 Task: Add a condition where "Ticket status Contains at least one of the following Pending" in unsolved tickets in your groups.
Action: Mouse moved to (99, 425)
Screenshot: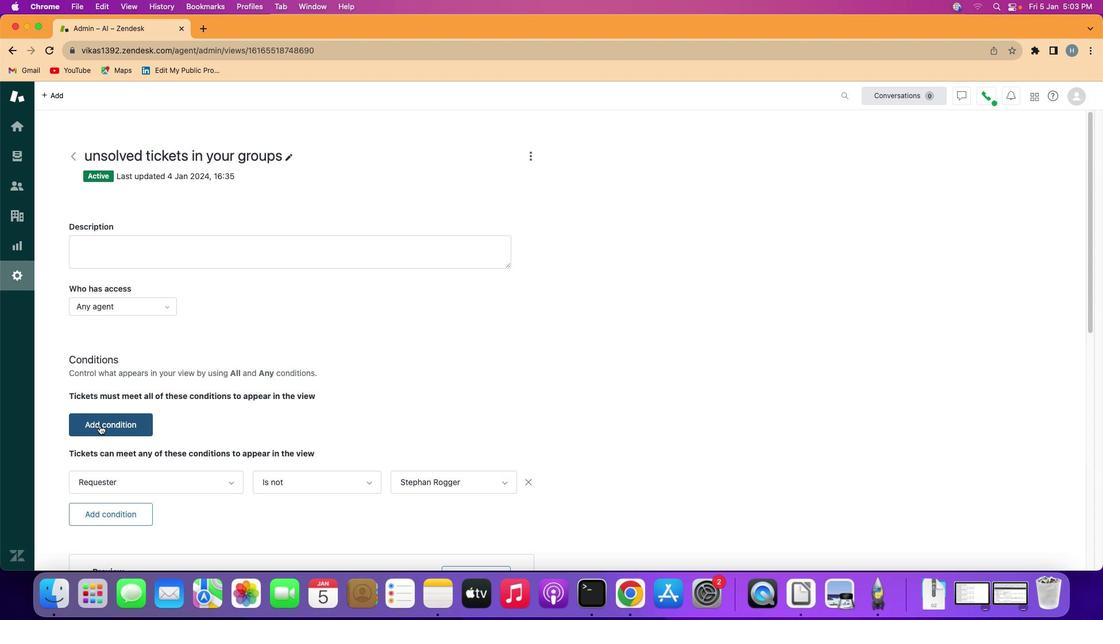 
Action: Mouse pressed left at (99, 425)
Screenshot: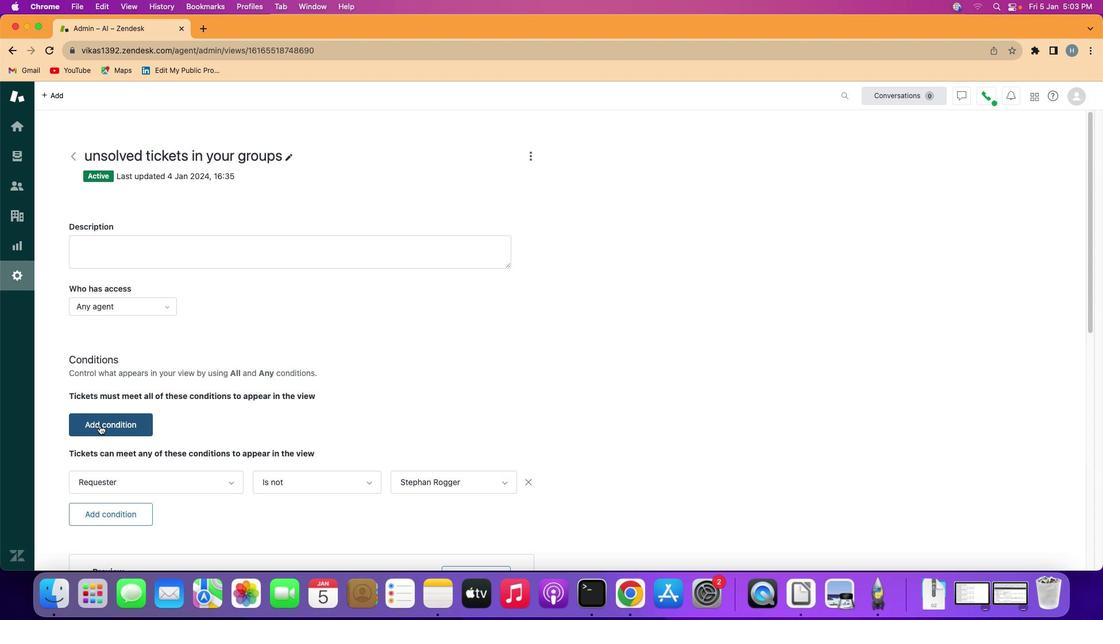 
Action: Mouse moved to (129, 425)
Screenshot: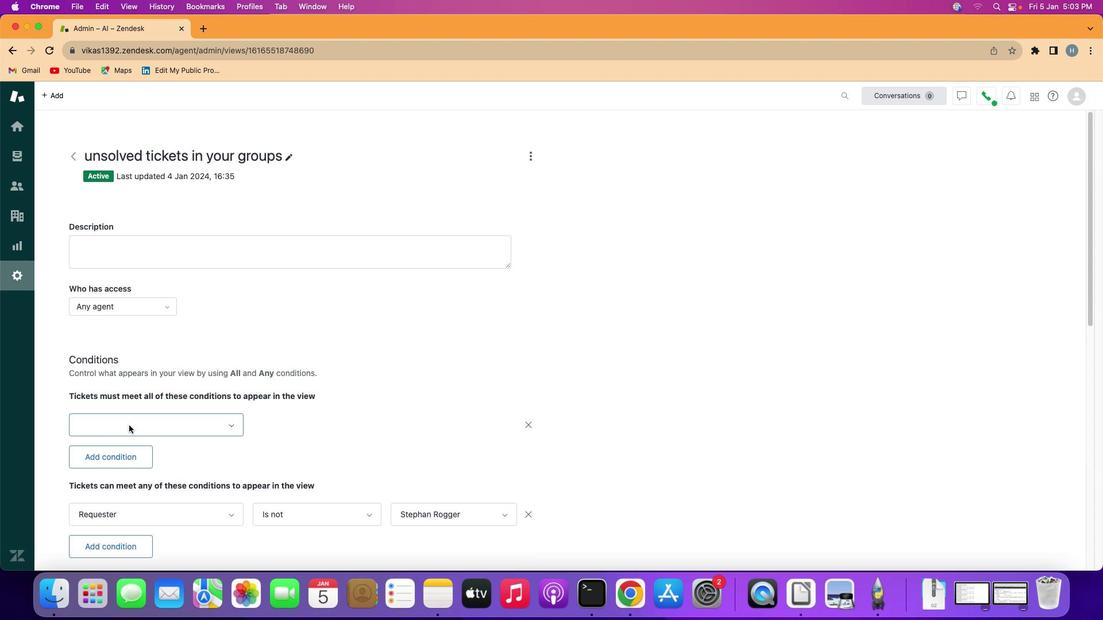 
Action: Mouse pressed left at (129, 425)
Screenshot: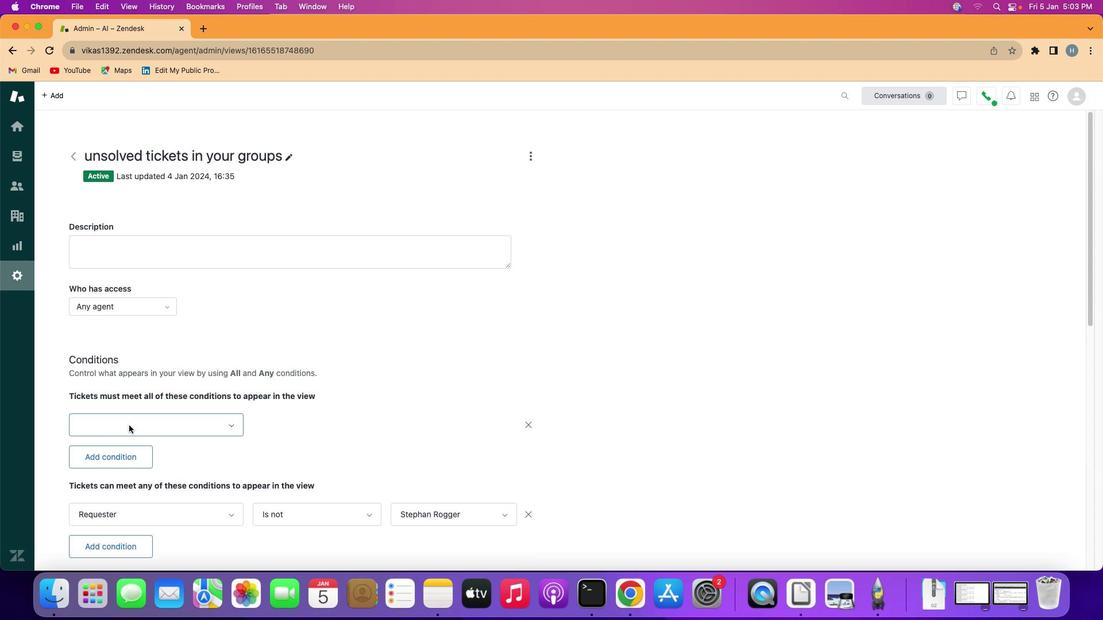 
Action: Mouse moved to (136, 351)
Screenshot: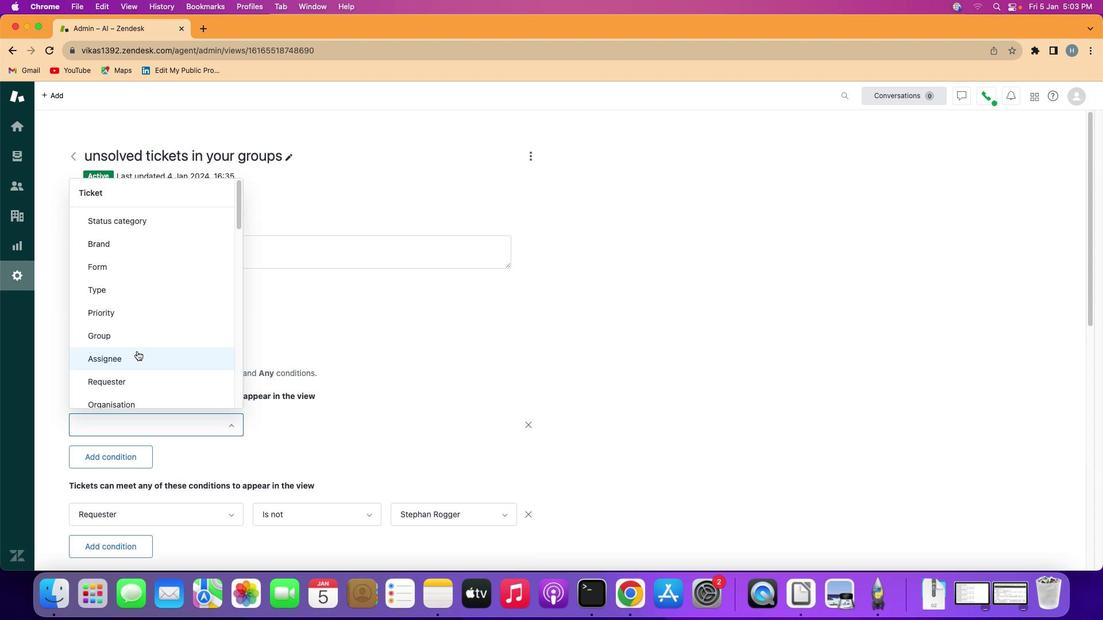
Action: Mouse scrolled (136, 351) with delta (0, 0)
Screenshot: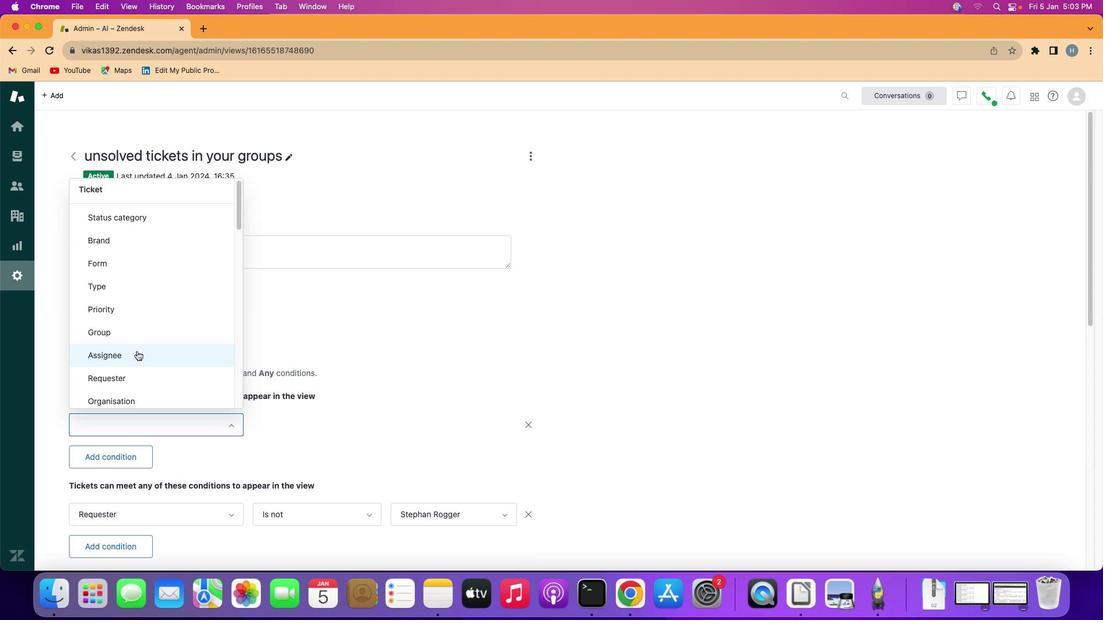
Action: Mouse scrolled (136, 351) with delta (0, 0)
Screenshot: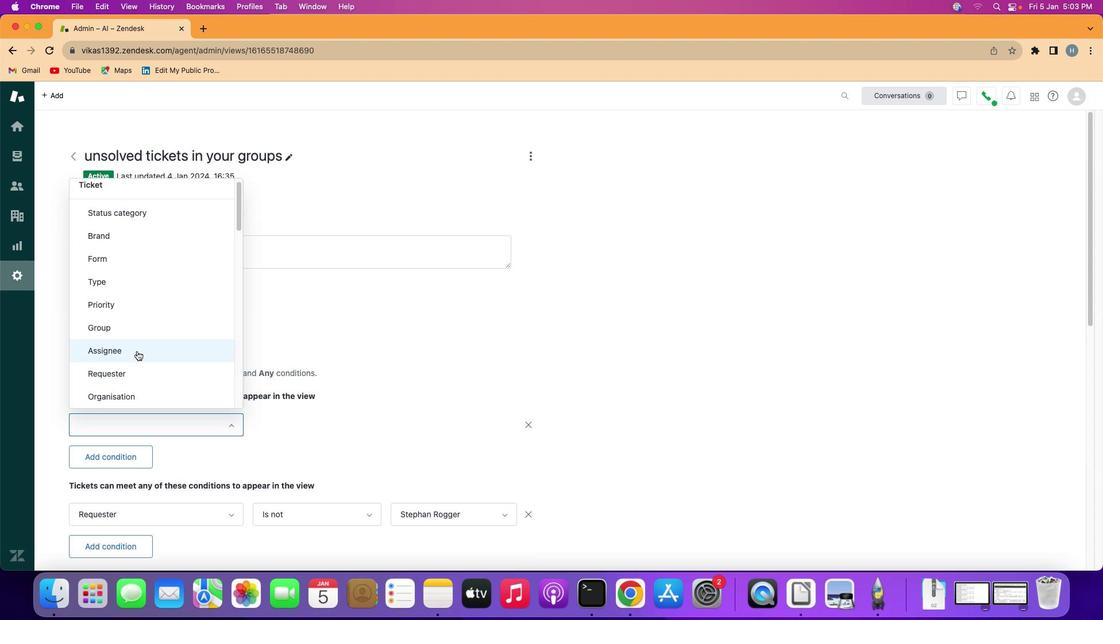 
Action: Mouse scrolled (136, 351) with delta (0, 1)
Screenshot: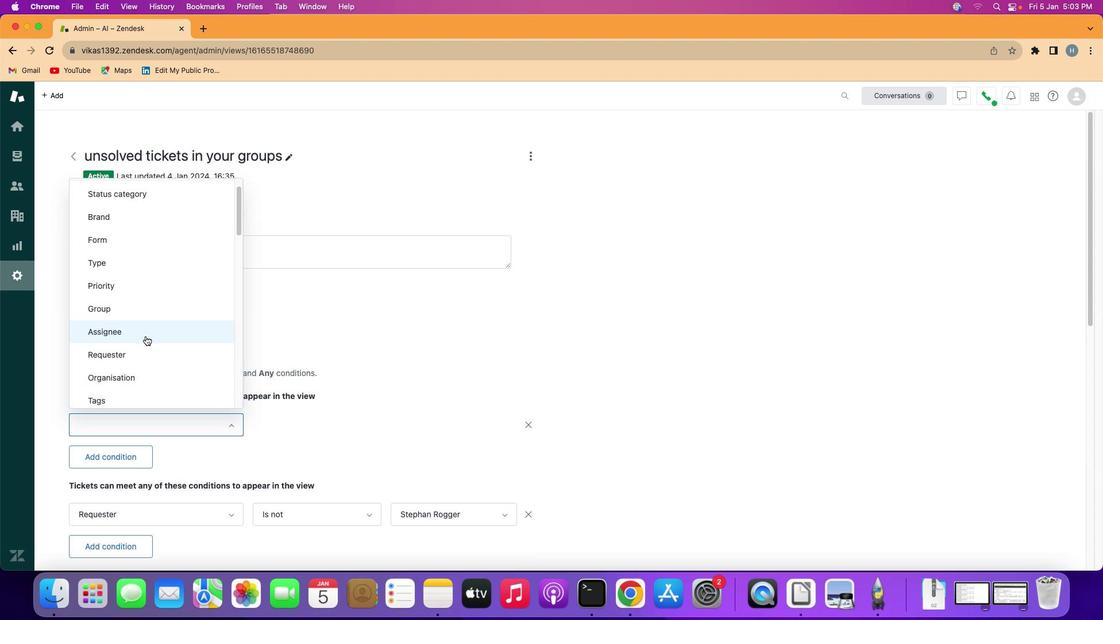
Action: Mouse scrolled (136, 351) with delta (0, -1)
Screenshot: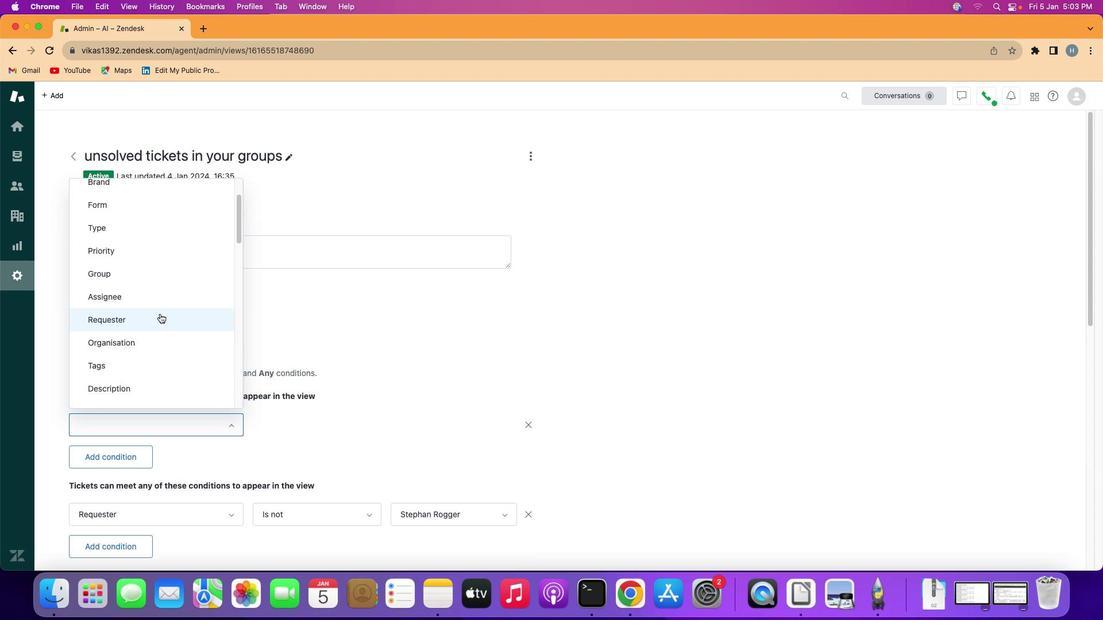 
Action: Mouse scrolled (136, 351) with delta (0, -1)
Screenshot: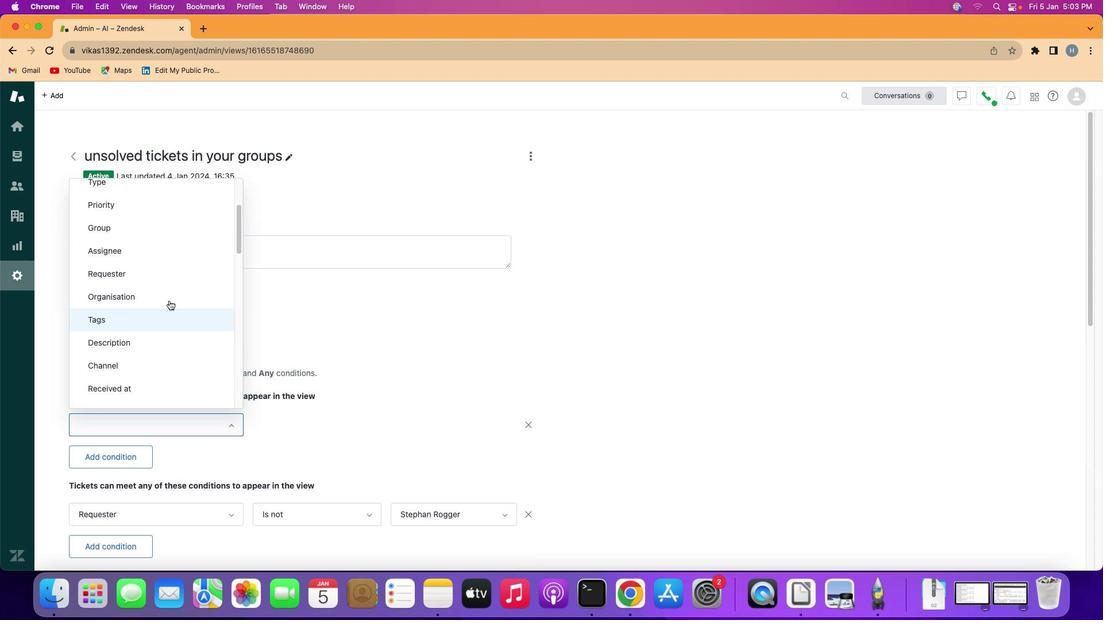 
Action: Mouse moved to (170, 300)
Screenshot: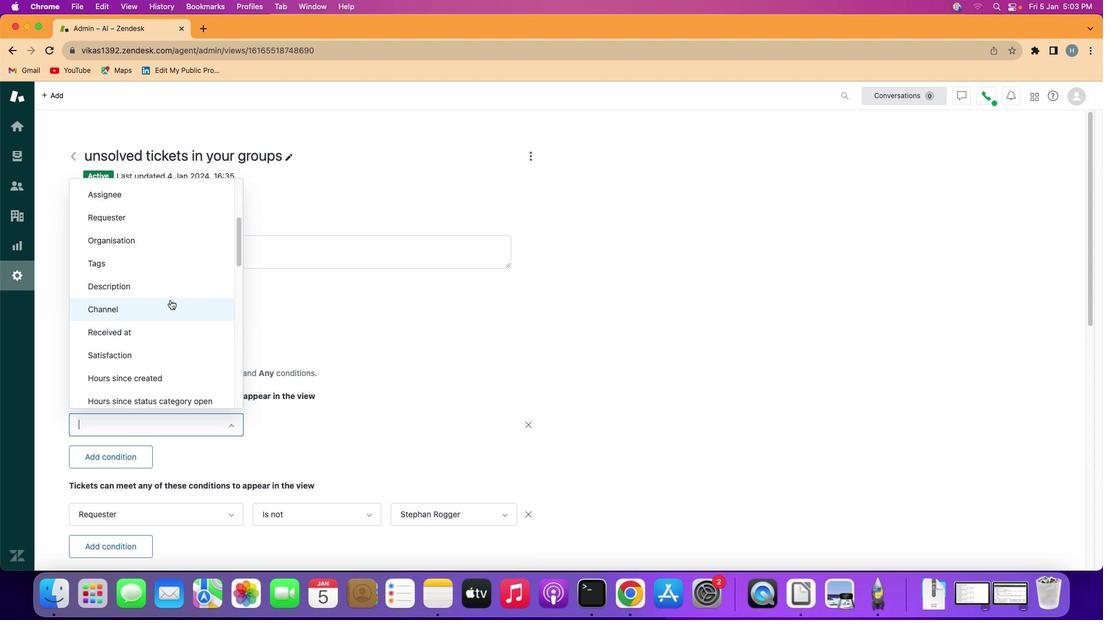 
Action: Mouse scrolled (170, 300) with delta (0, 0)
Screenshot: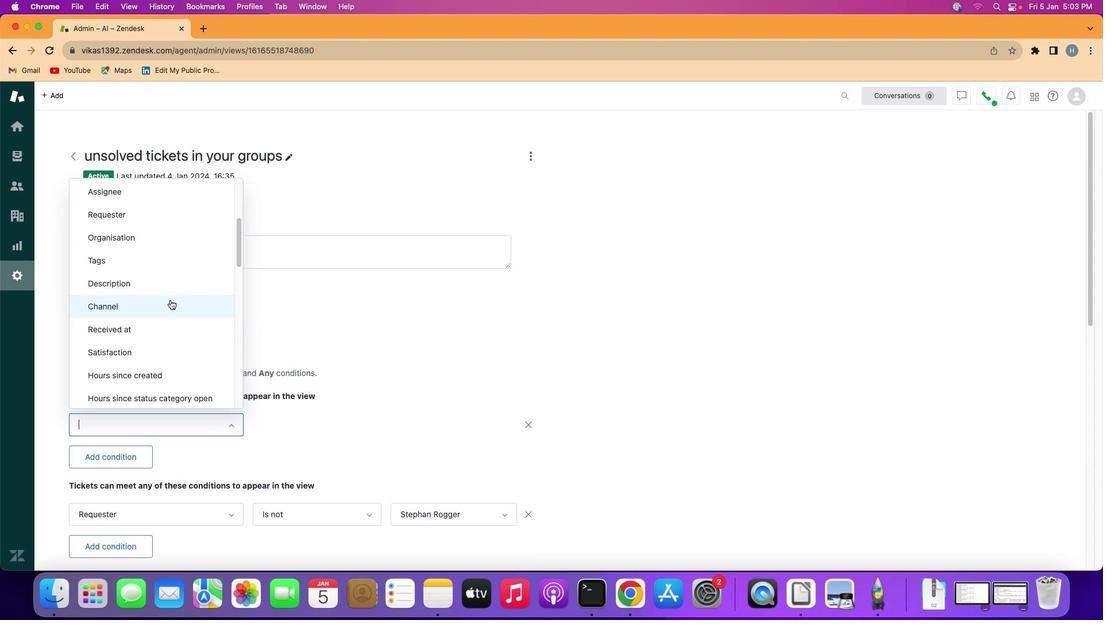 
Action: Mouse scrolled (170, 300) with delta (0, 0)
Screenshot: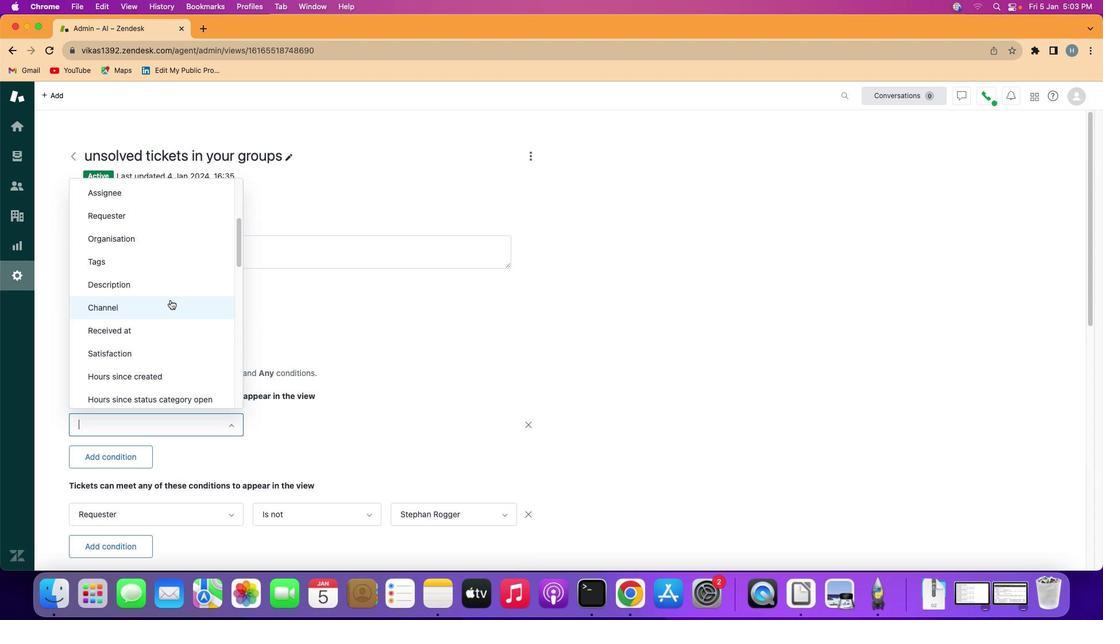 
Action: Mouse scrolled (170, 300) with delta (0, 1)
Screenshot: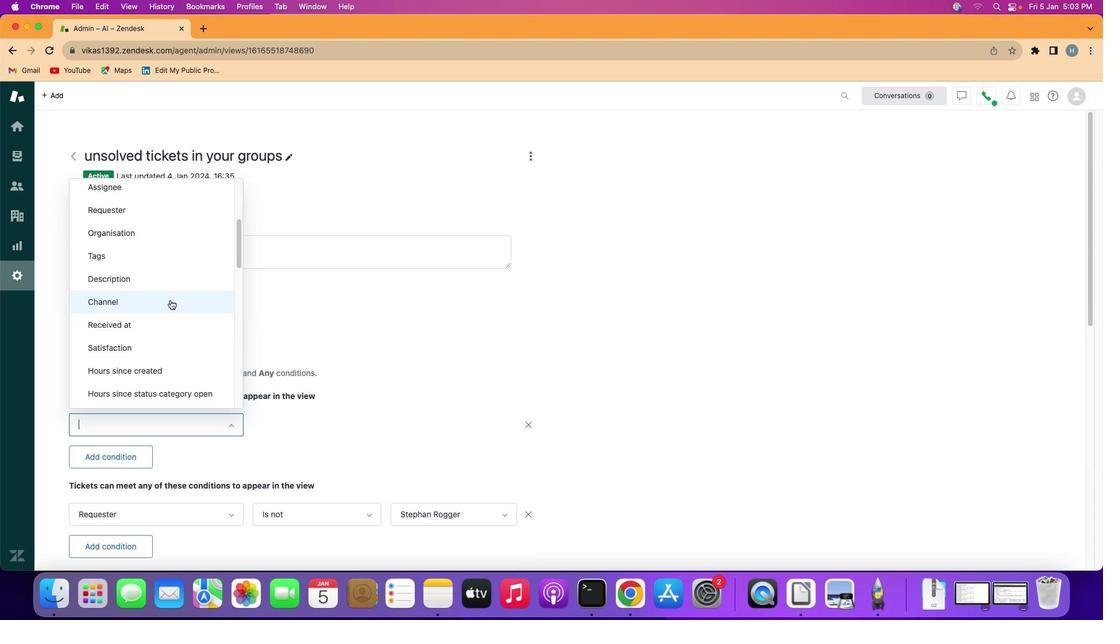 
Action: Mouse scrolled (170, 300) with delta (0, -1)
Screenshot: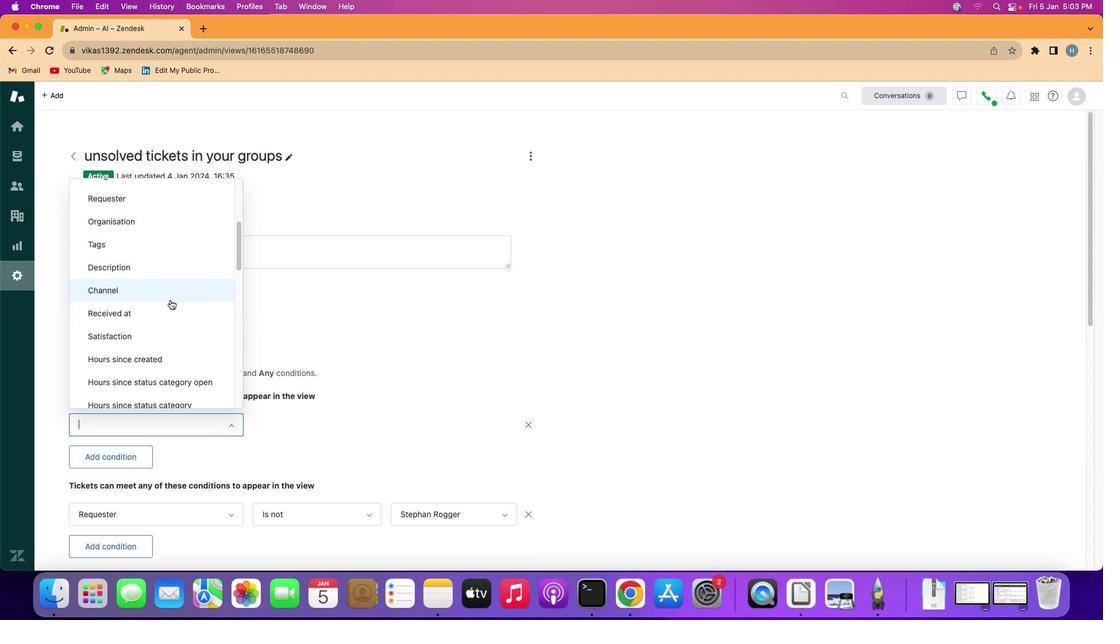 
Action: Mouse scrolled (170, 300) with delta (0, 0)
Screenshot: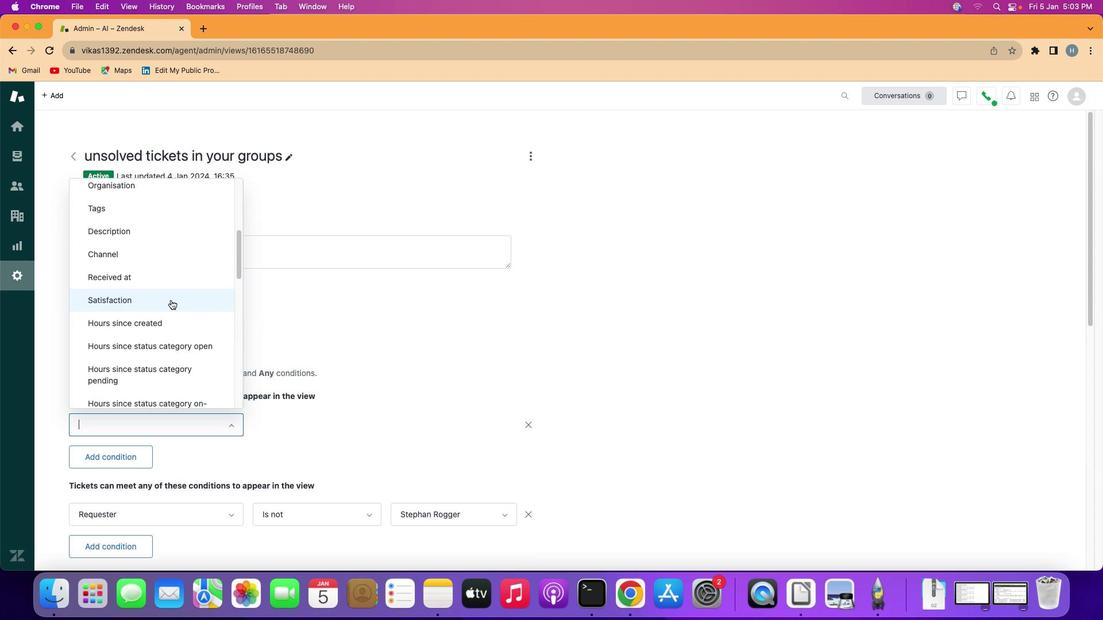 
Action: Mouse moved to (170, 300)
Screenshot: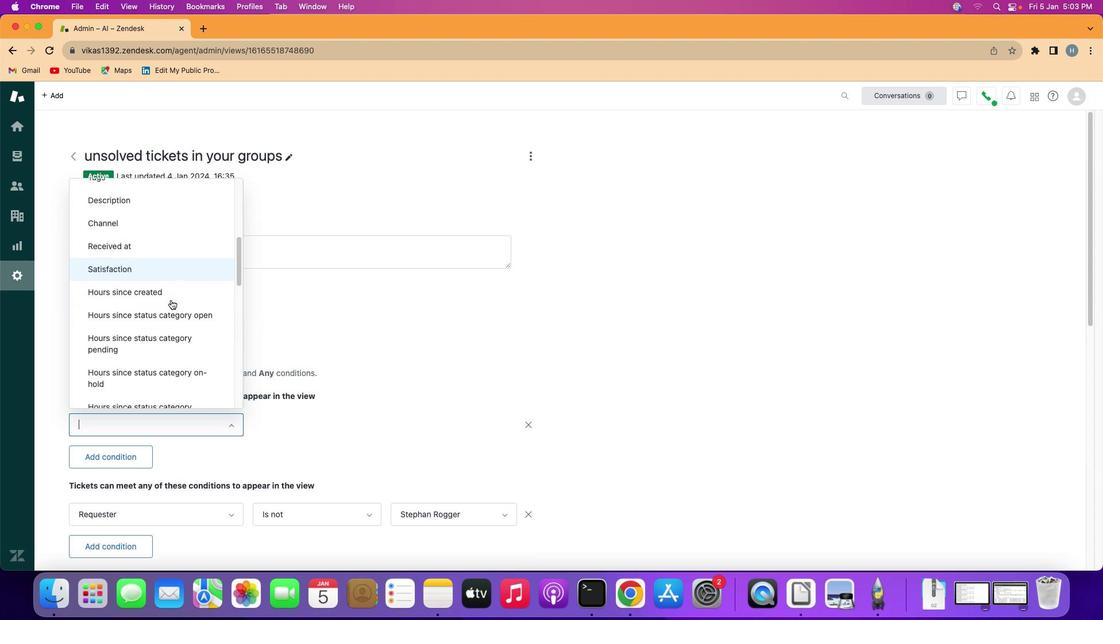 
Action: Mouse scrolled (170, 300) with delta (0, 0)
Screenshot: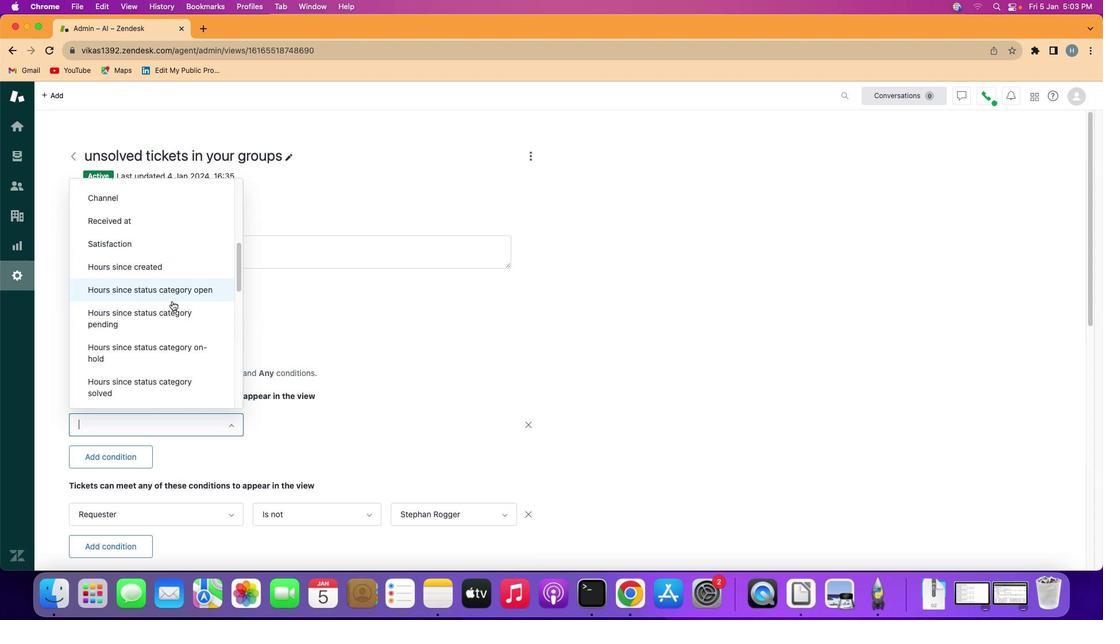 
Action: Mouse moved to (173, 302)
Screenshot: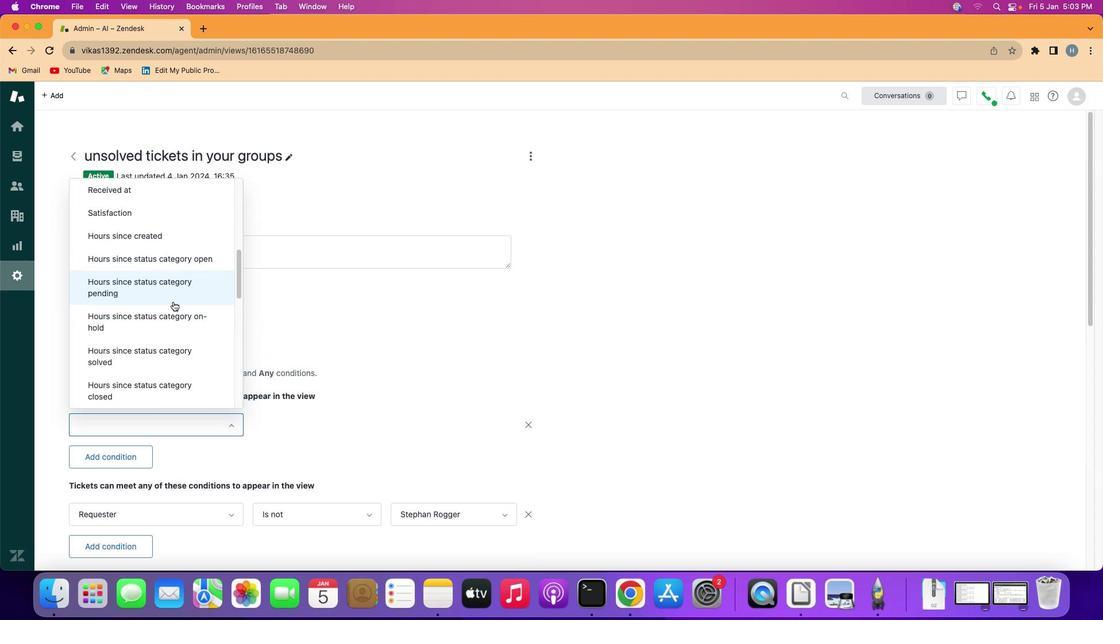 
Action: Mouse scrolled (173, 302) with delta (0, 0)
Screenshot: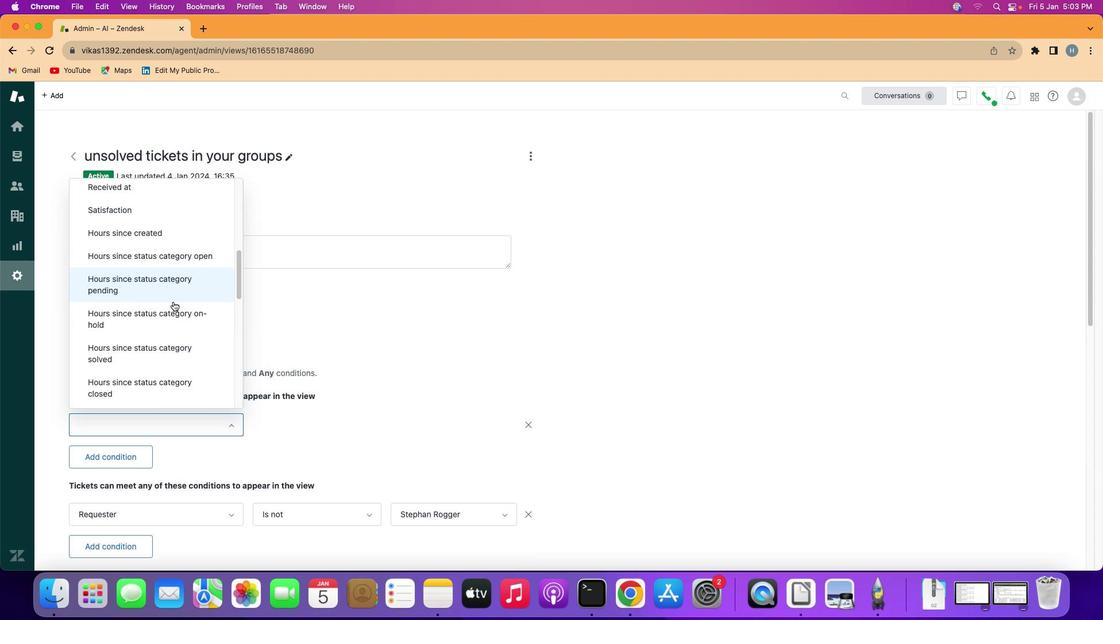 
Action: Mouse scrolled (173, 302) with delta (0, 0)
Screenshot: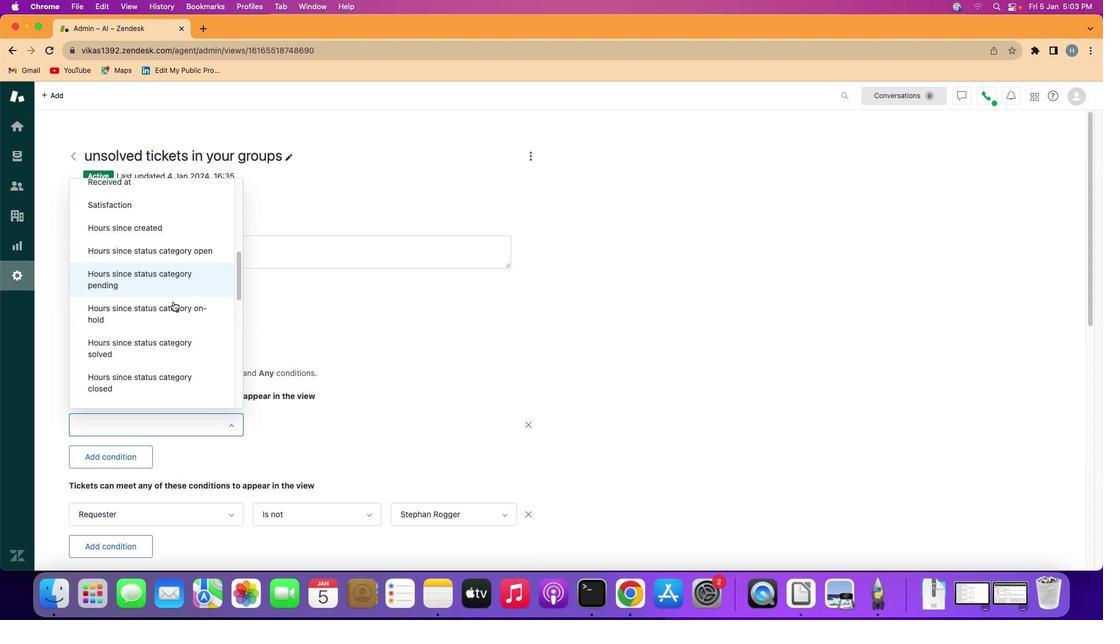 
Action: Mouse scrolled (173, 302) with delta (0, 0)
Screenshot: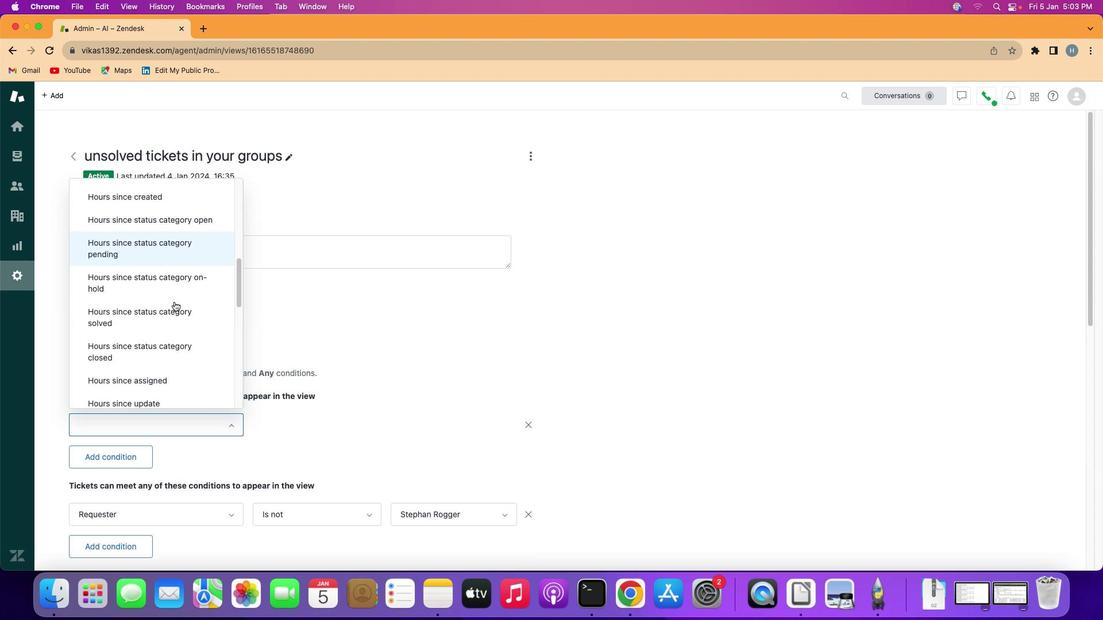 
Action: Mouse scrolled (173, 302) with delta (0, -1)
Screenshot: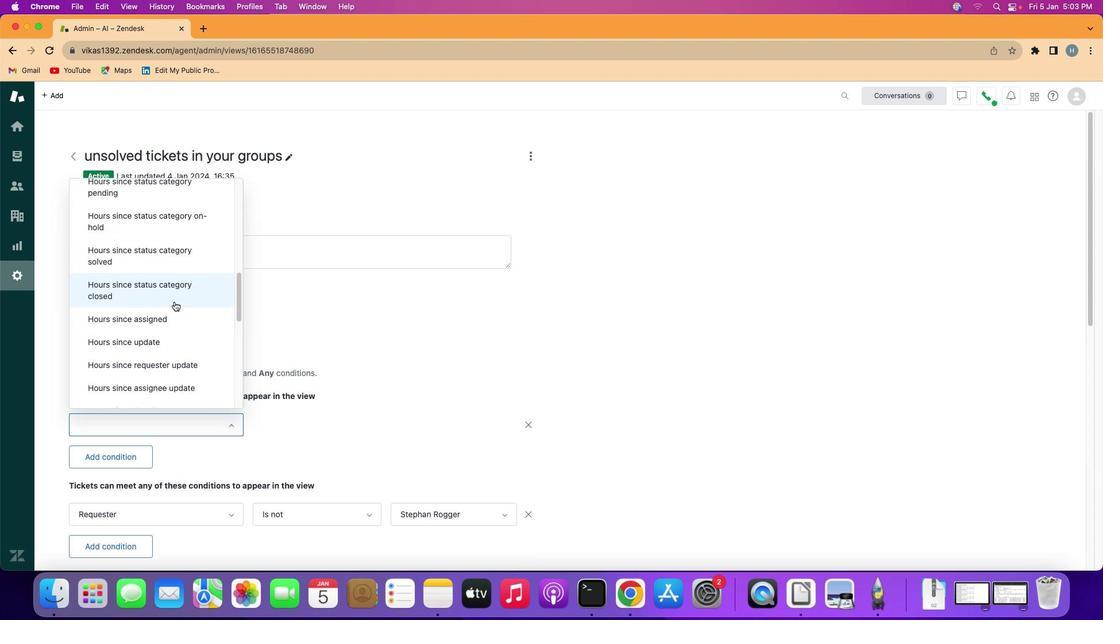 
Action: Mouse moved to (174, 302)
Screenshot: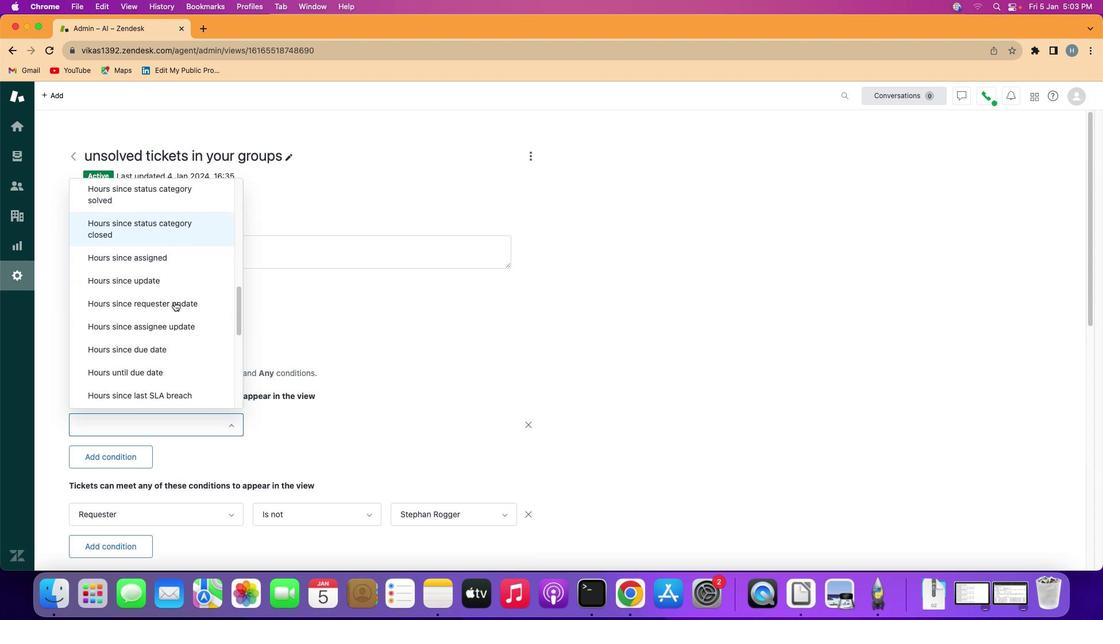 
Action: Mouse scrolled (174, 302) with delta (0, 0)
Screenshot: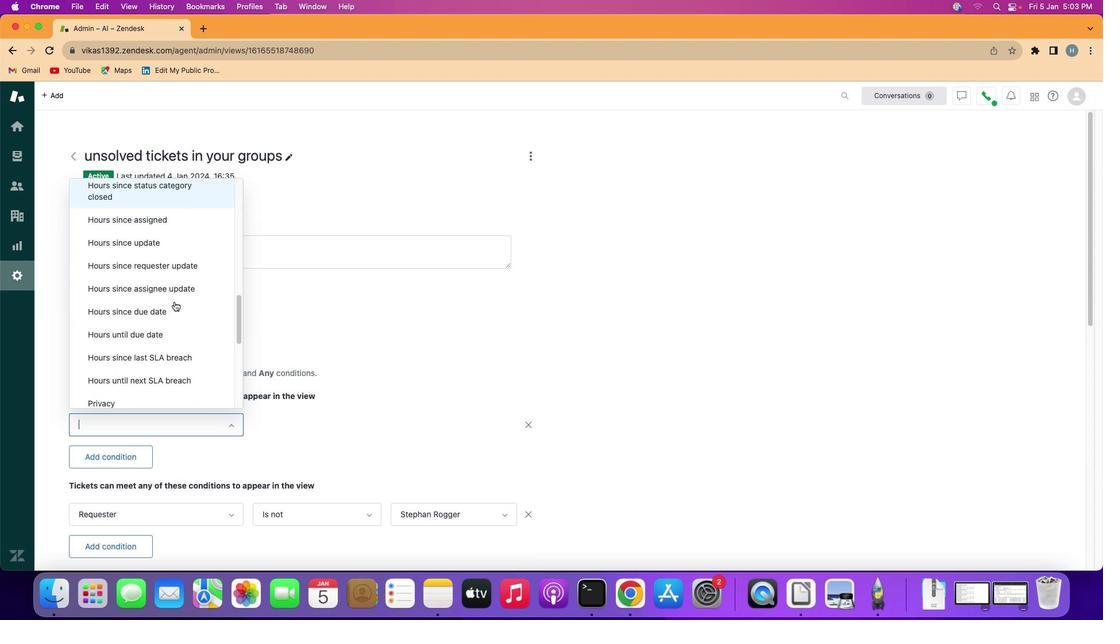 
Action: Mouse moved to (174, 302)
Screenshot: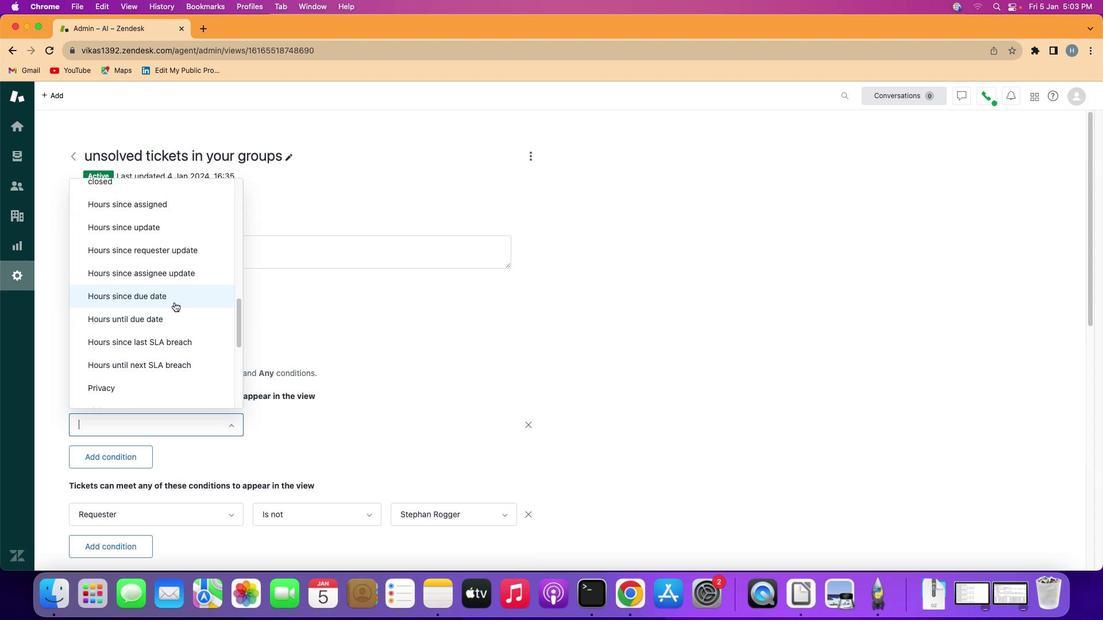 
Action: Mouse scrolled (174, 302) with delta (0, 0)
Screenshot: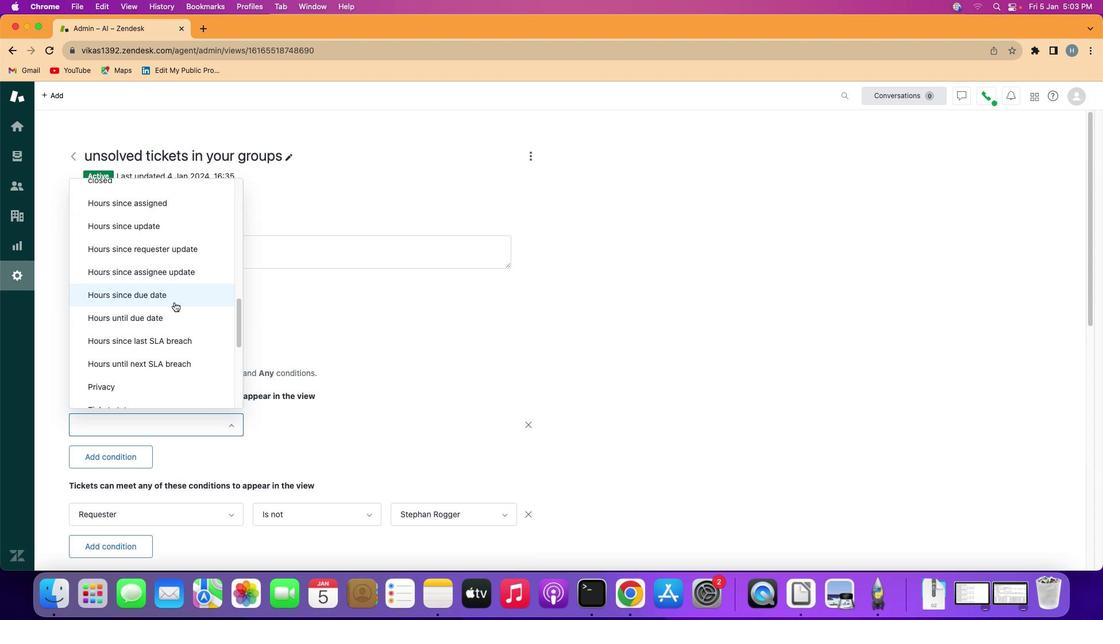 
Action: Mouse scrolled (174, 302) with delta (0, 0)
Screenshot: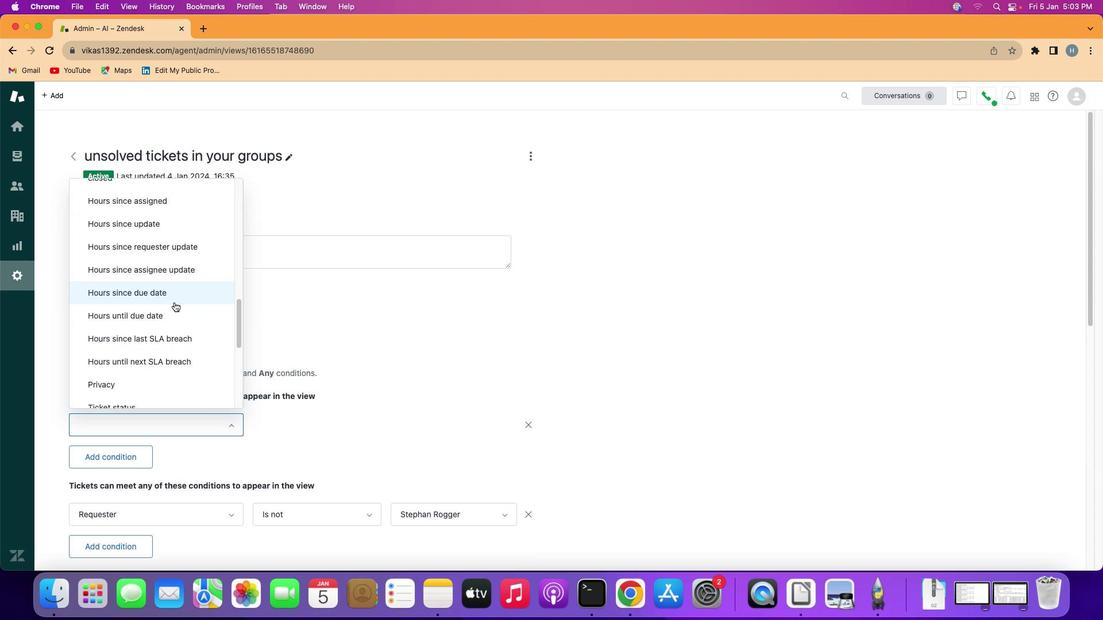 
Action: Mouse scrolled (174, 302) with delta (0, 0)
Screenshot: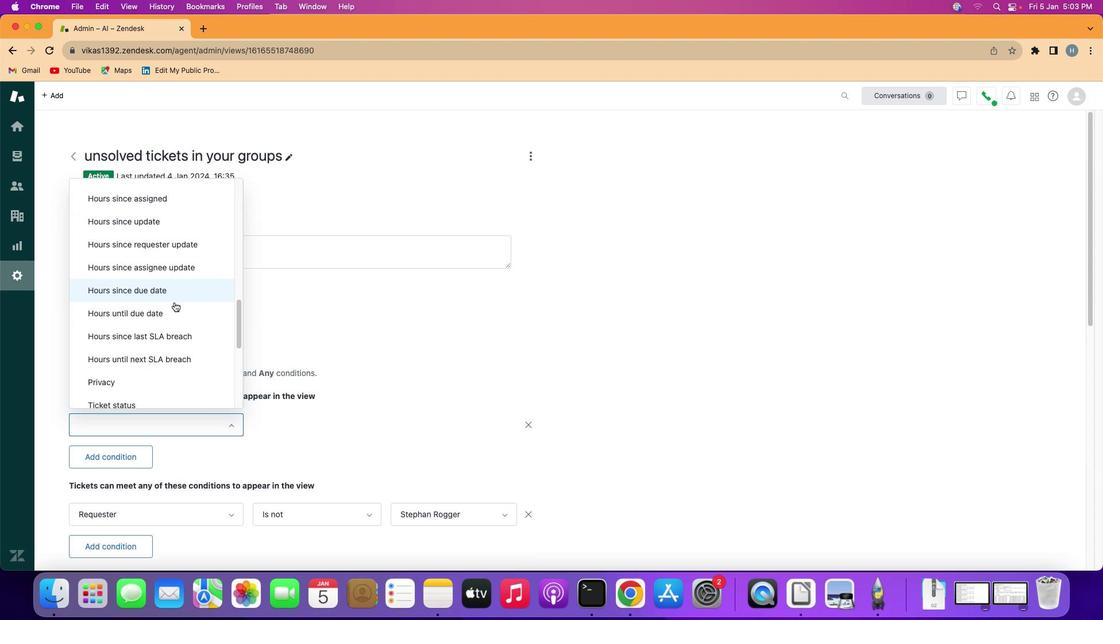 
Action: Mouse scrolled (174, 302) with delta (0, 0)
Screenshot: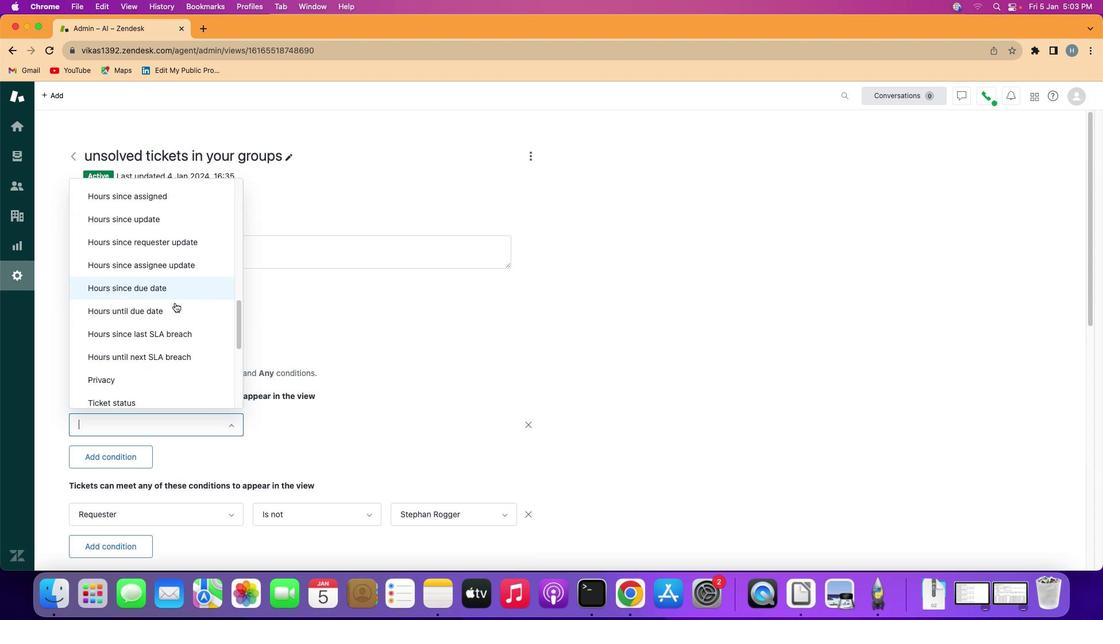 
Action: Mouse moved to (174, 305)
Screenshot: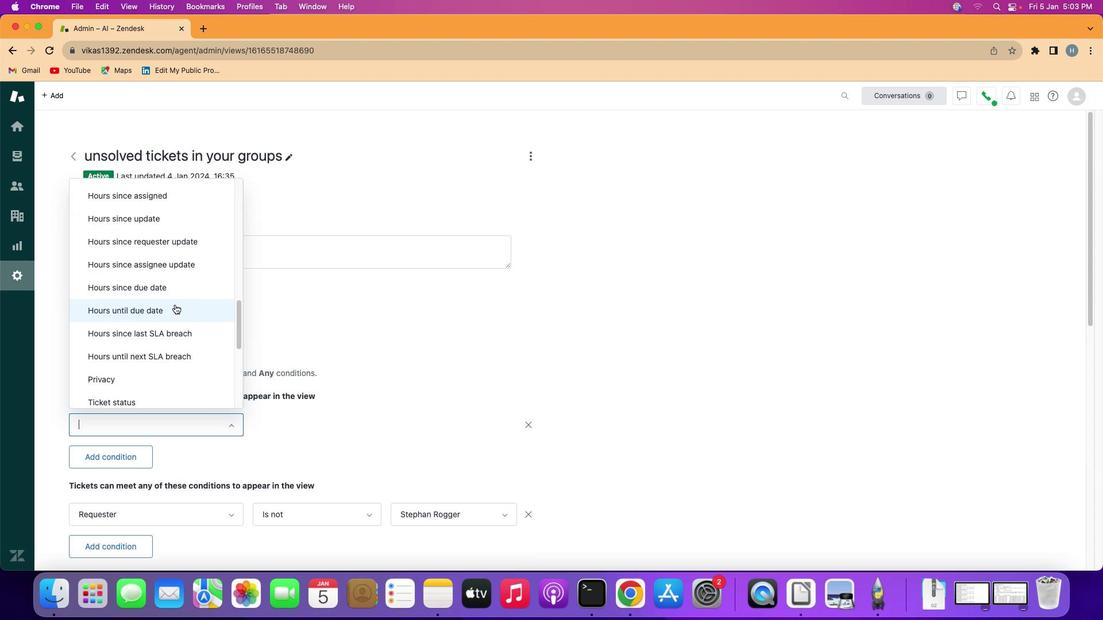 
Action: Mouse scrolled (174, 305) with delta (0, 0)
Screenshot: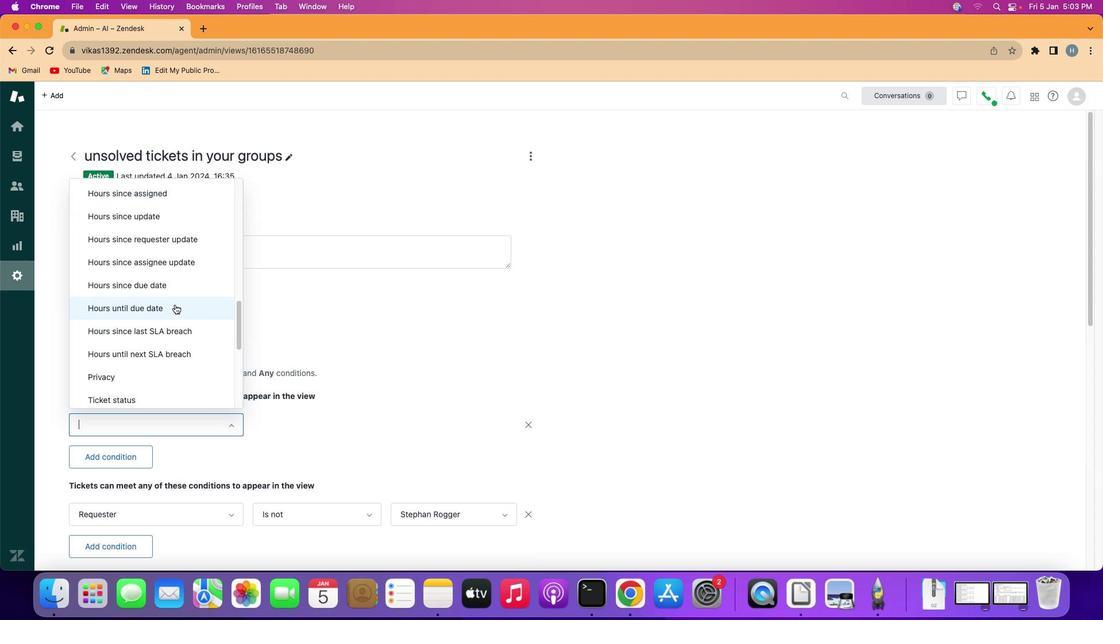 
Action: Mouse scrolled (174, 305) with delta (0, 0)
Screenshot: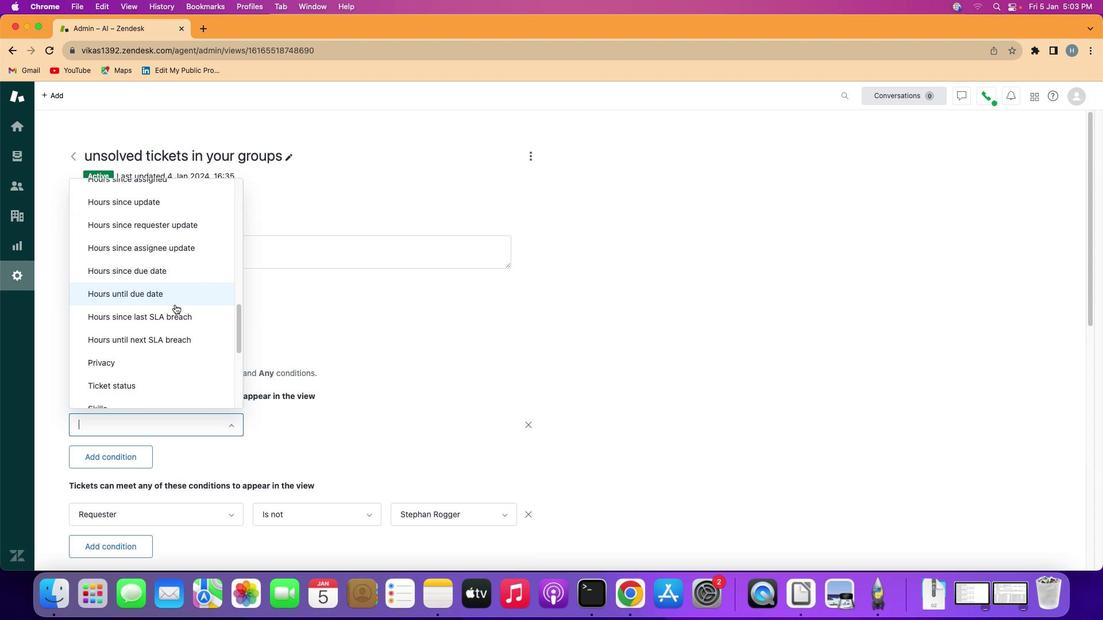 
Action: Mouse scrolled (174, 305) with delta (0, 0)
Screenshot: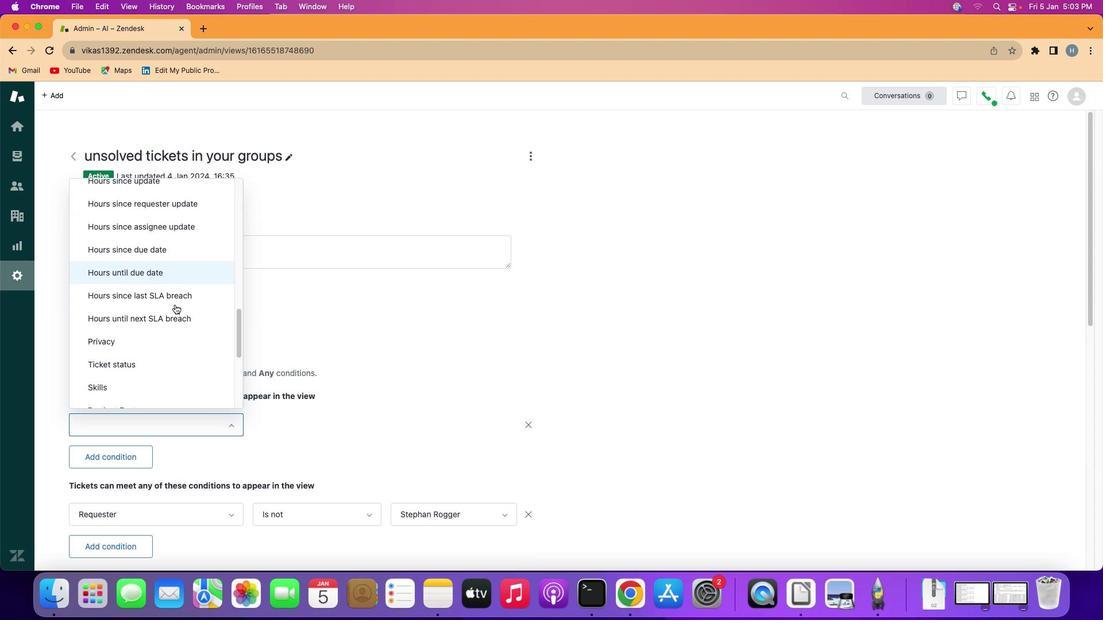 
Action: Mouse moved to (168, 361)
Screenshot: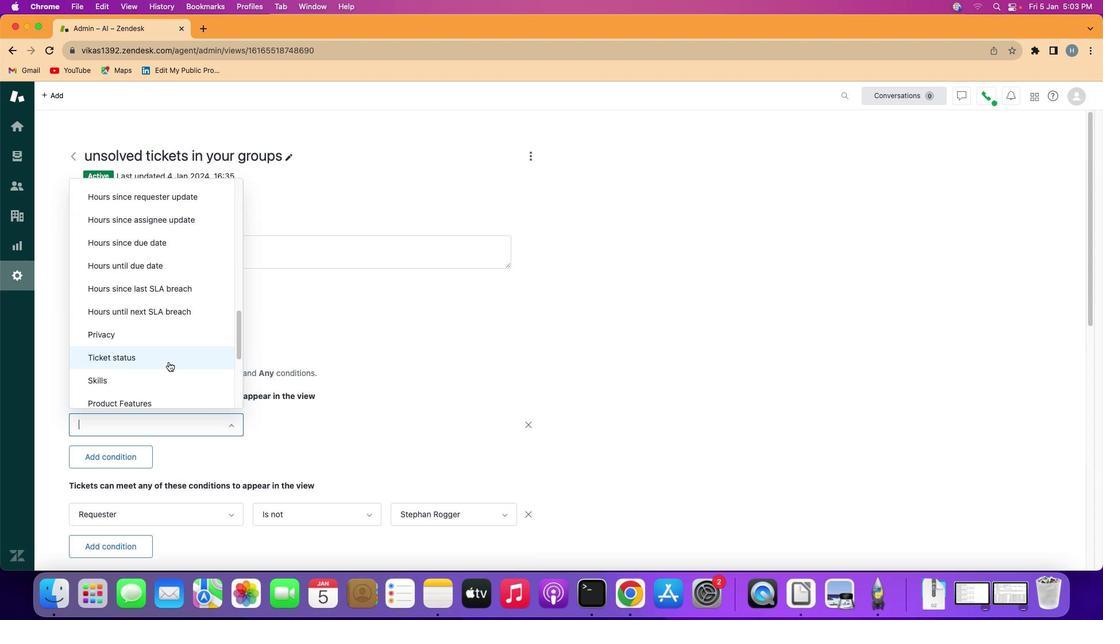 
Action: Mouse pressed left at (168, 361)
Screenshot: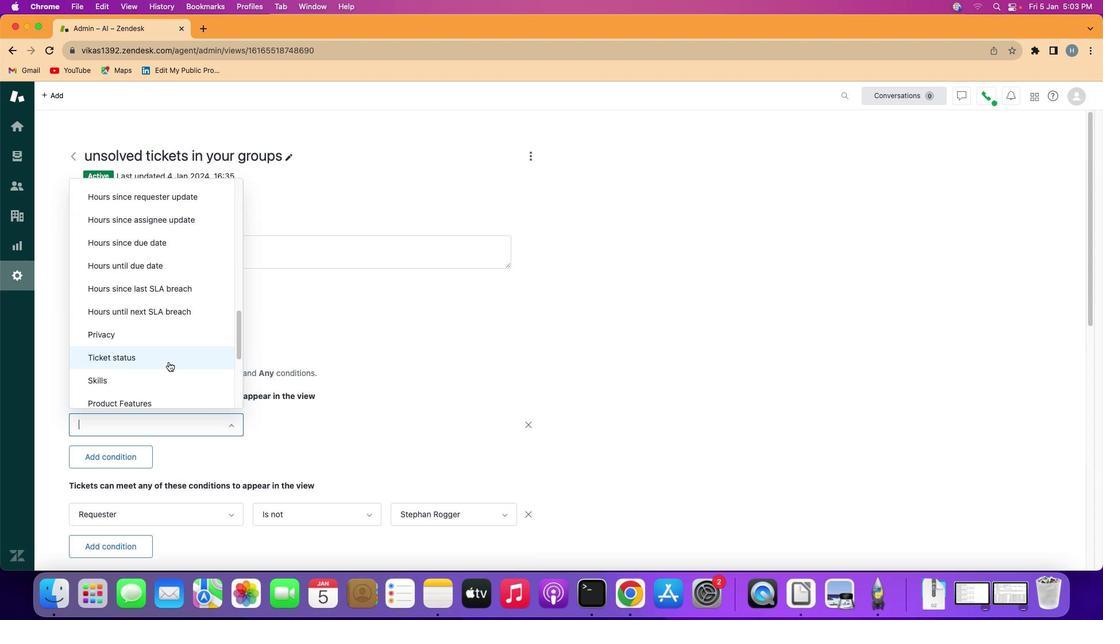 
Action: Mouse moved to (289, 420)
Screenshot: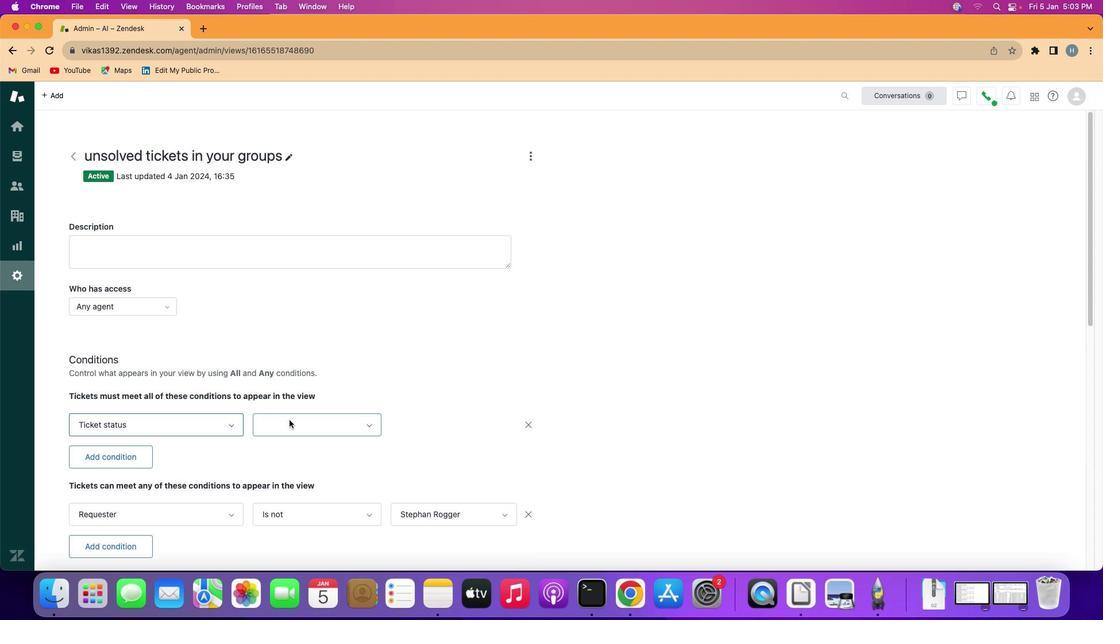 
Action: Mouse pressed left at (289, 420)
Screenshot: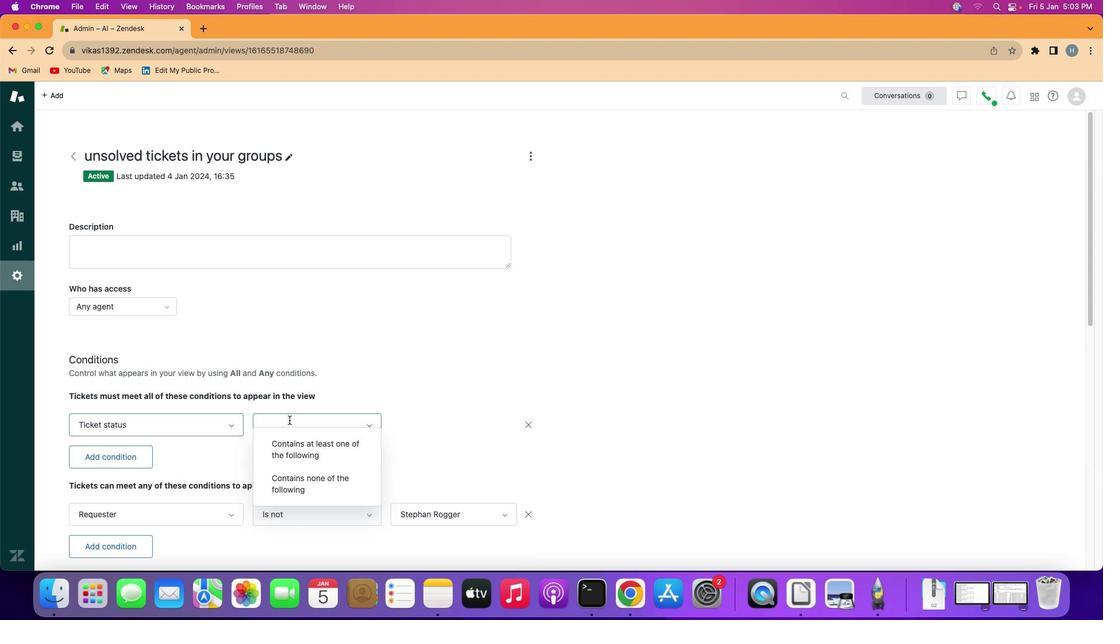 
Action: Mouse moved to (302, 455)
Screenshot: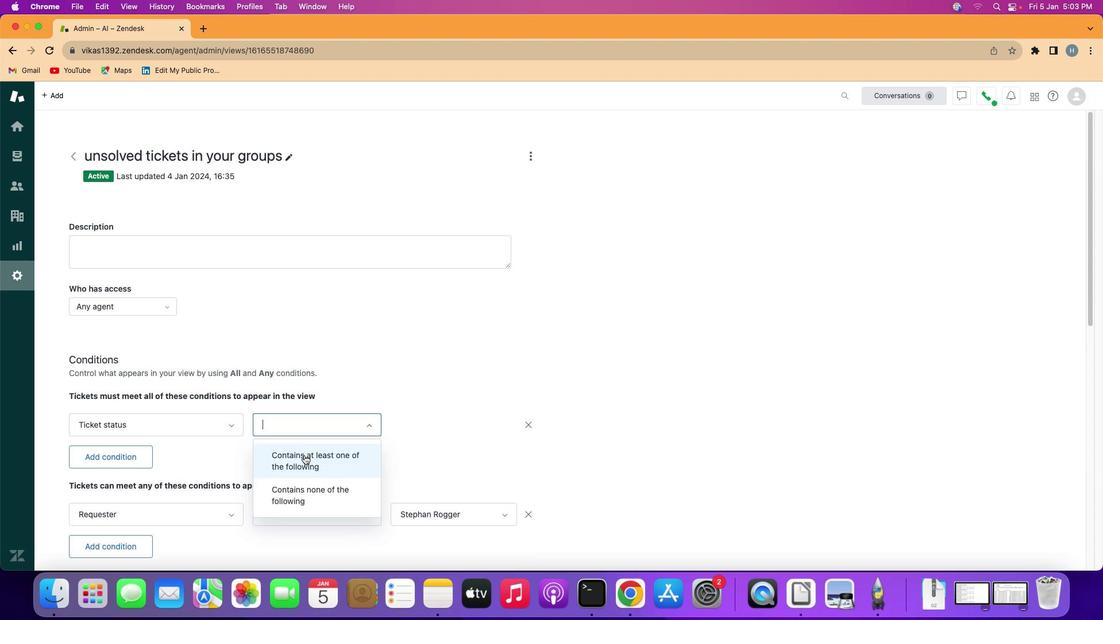 
Action: Mouse pressed left at (302, 455)
Screenshot: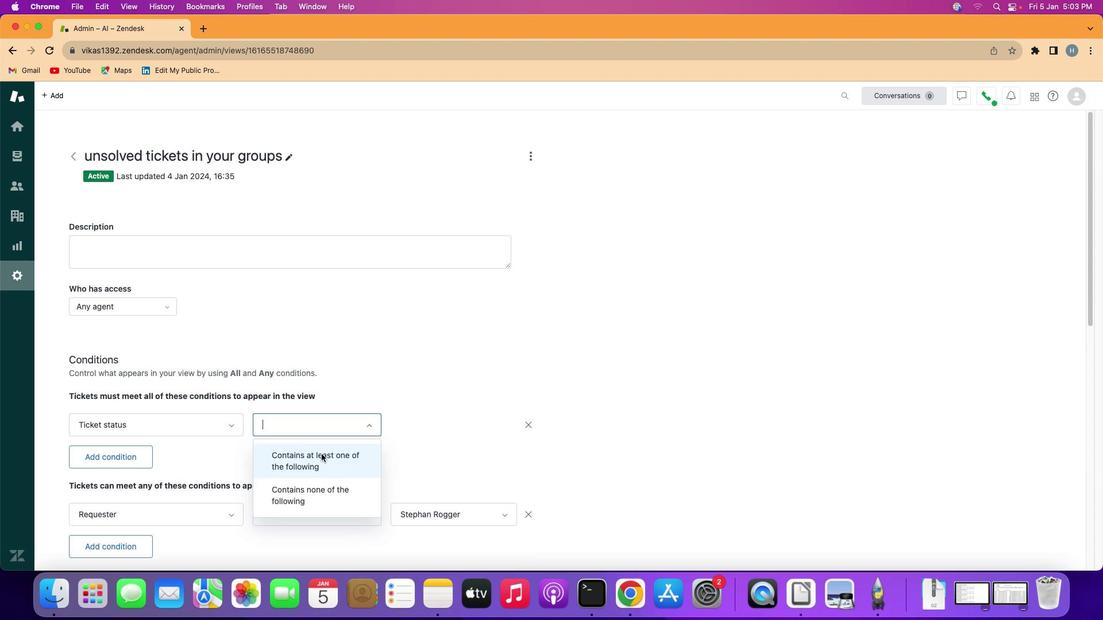 
Action: Mouse moved to (446, 432)
Screenshot: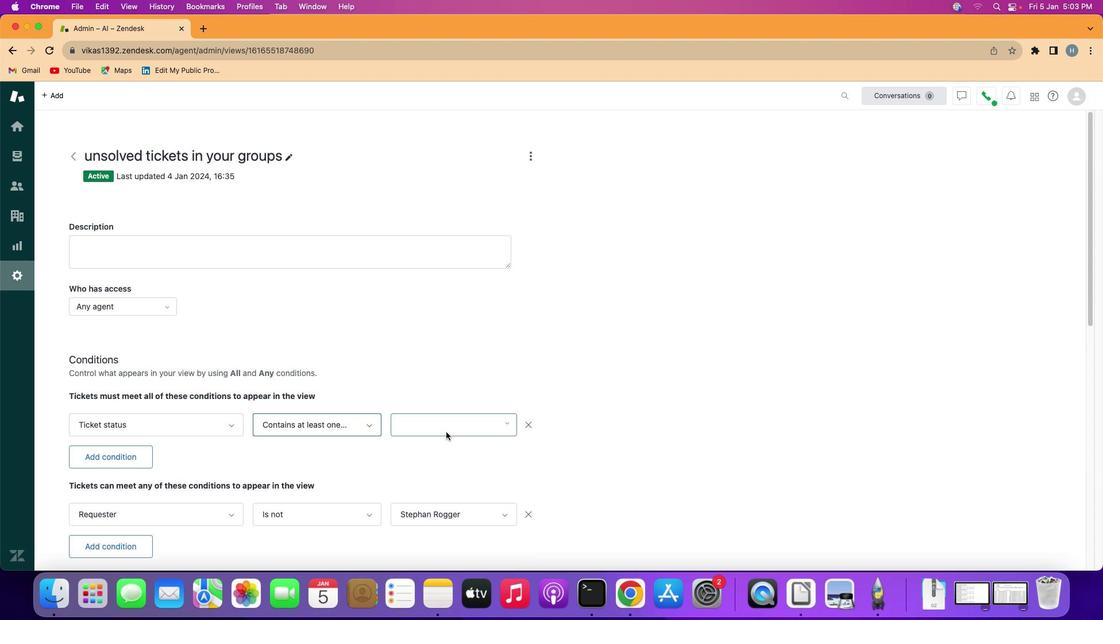 
Action: Mouse pressed left at (446, 432)
Screenshot: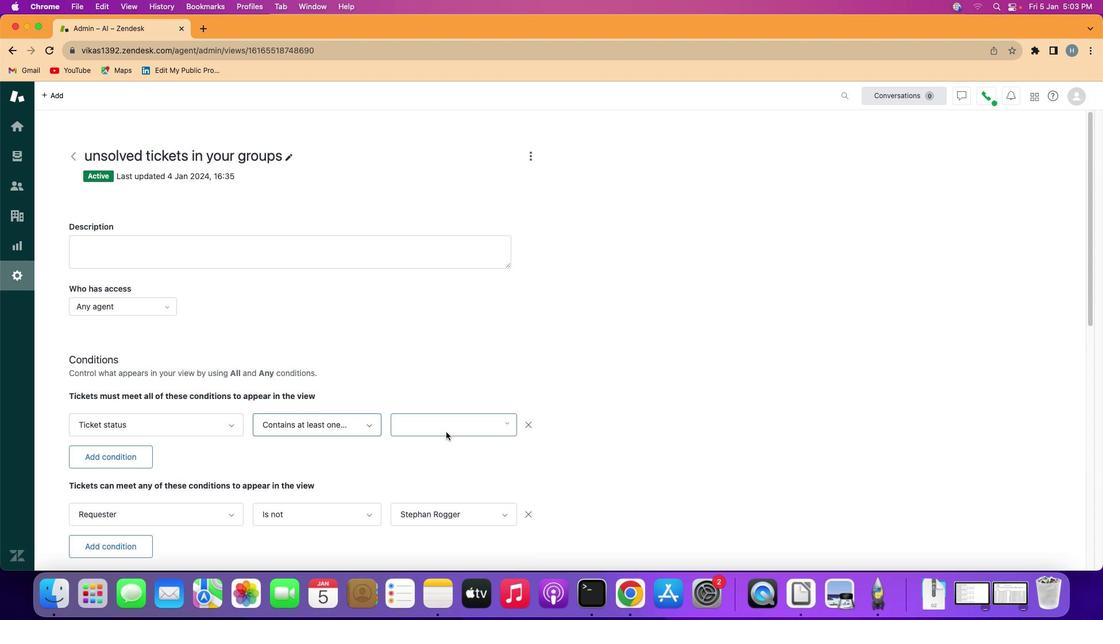 
Action: Mouse moved to (448, 426)
Screenshot: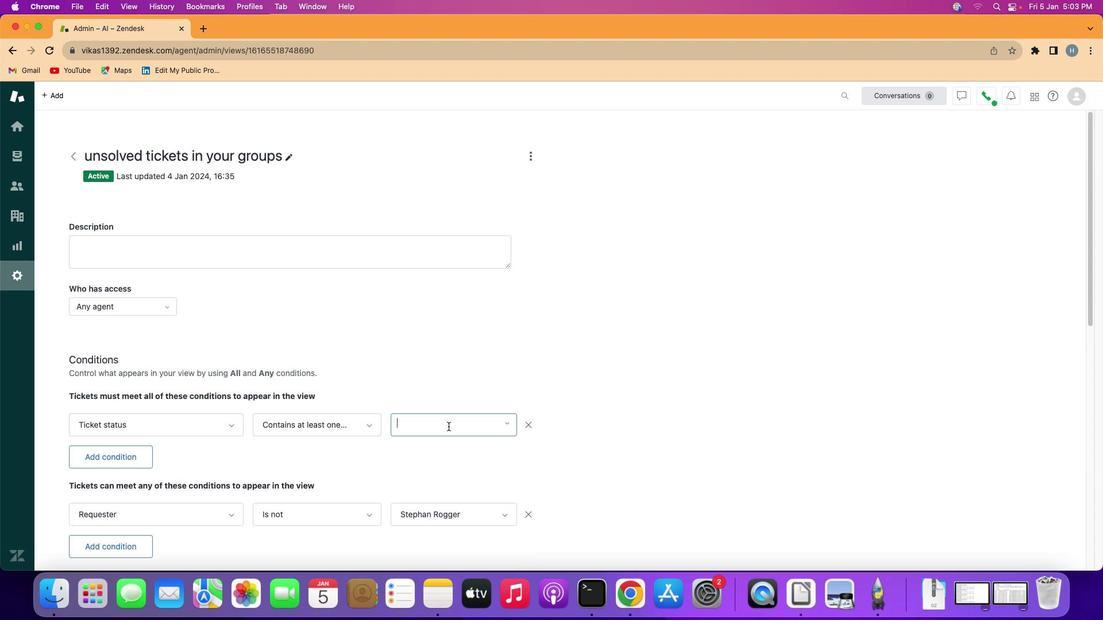 
Action: Mouse pressed left at (448, 426)
Screenshot: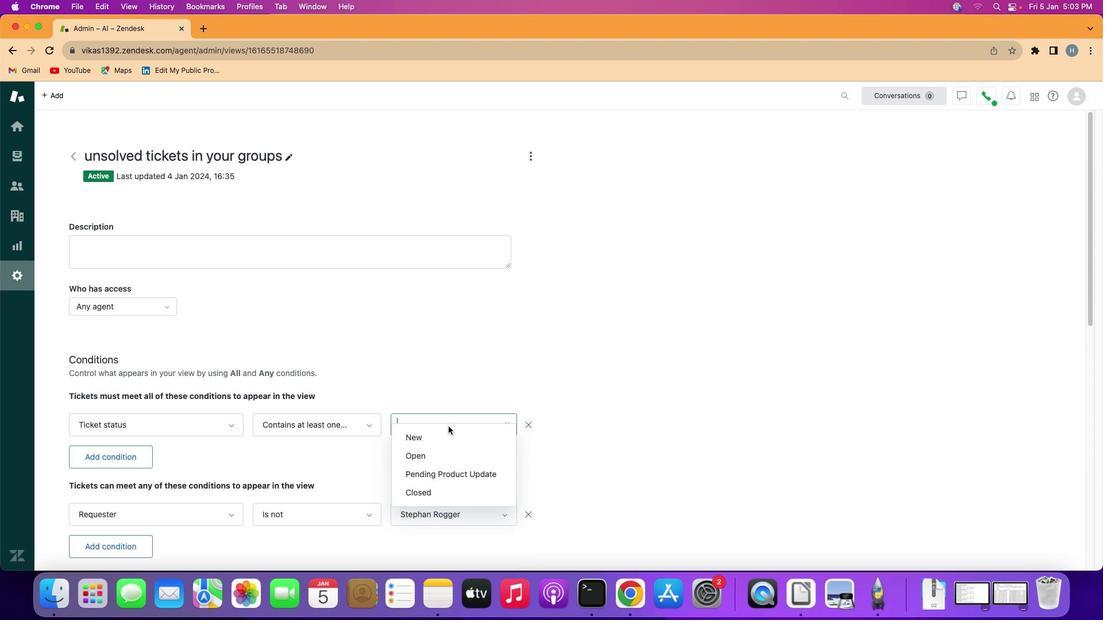 
Action: Mouse moved to (441, 484)
Screenshot: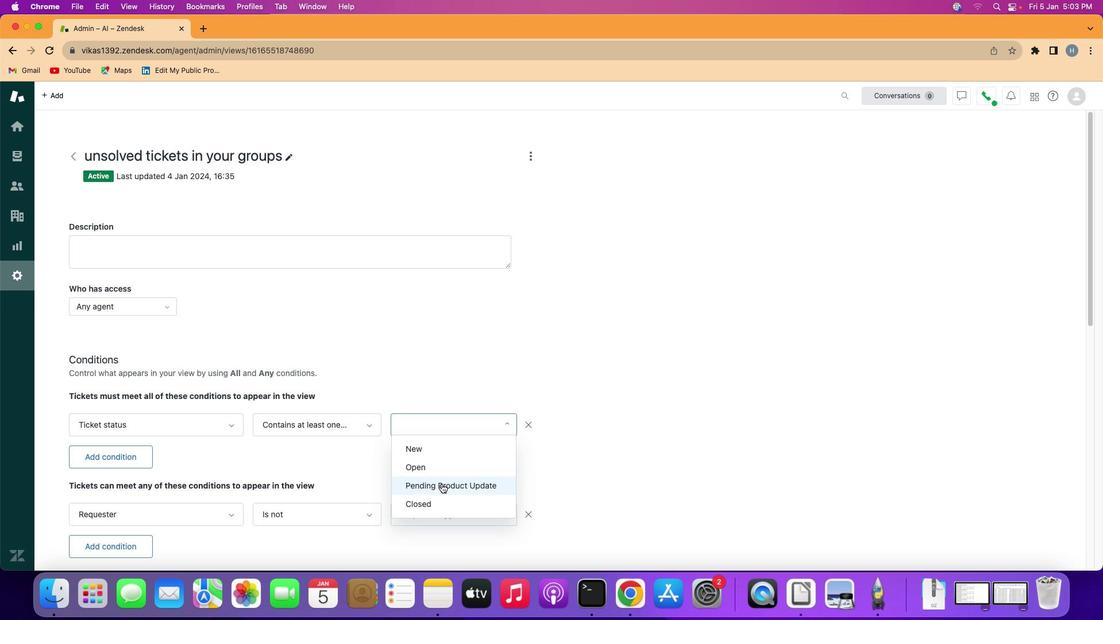 
Action: Mouse pressed left at (441, 484)
Screenshot: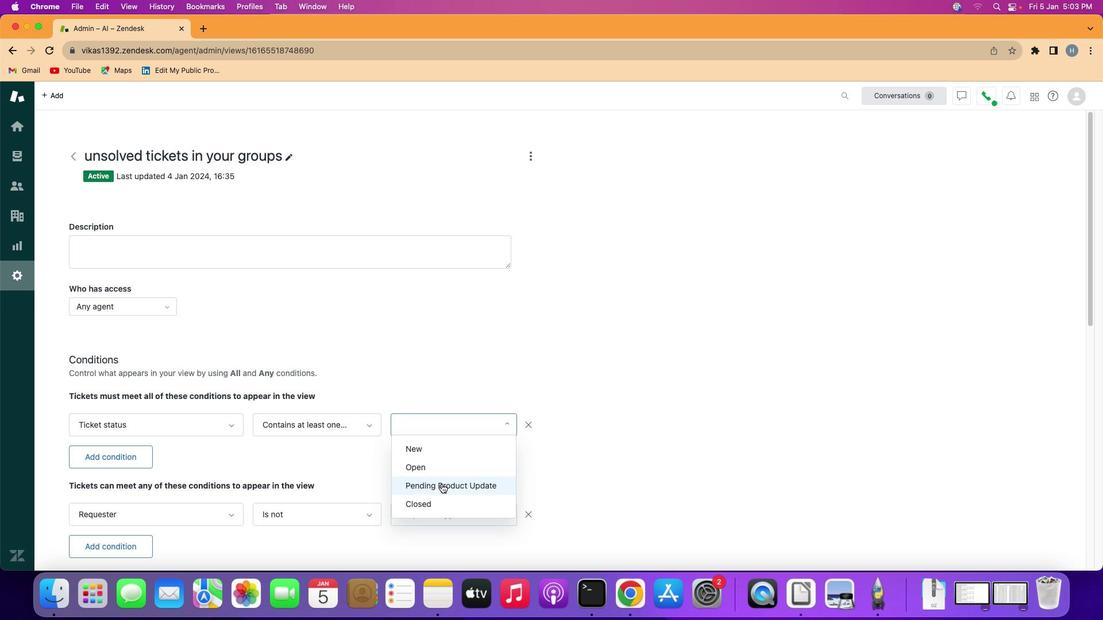 
Action: Mouse moved to (554, 454)
Screenshot: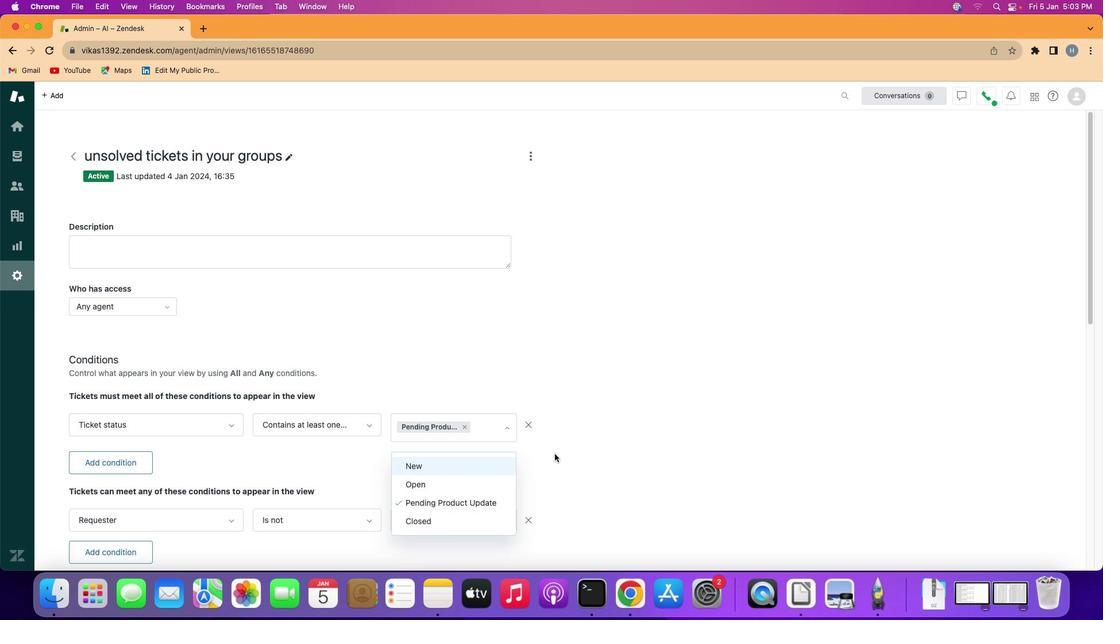 
Action: Mouse pressed left at (554, 454)
Screenshot: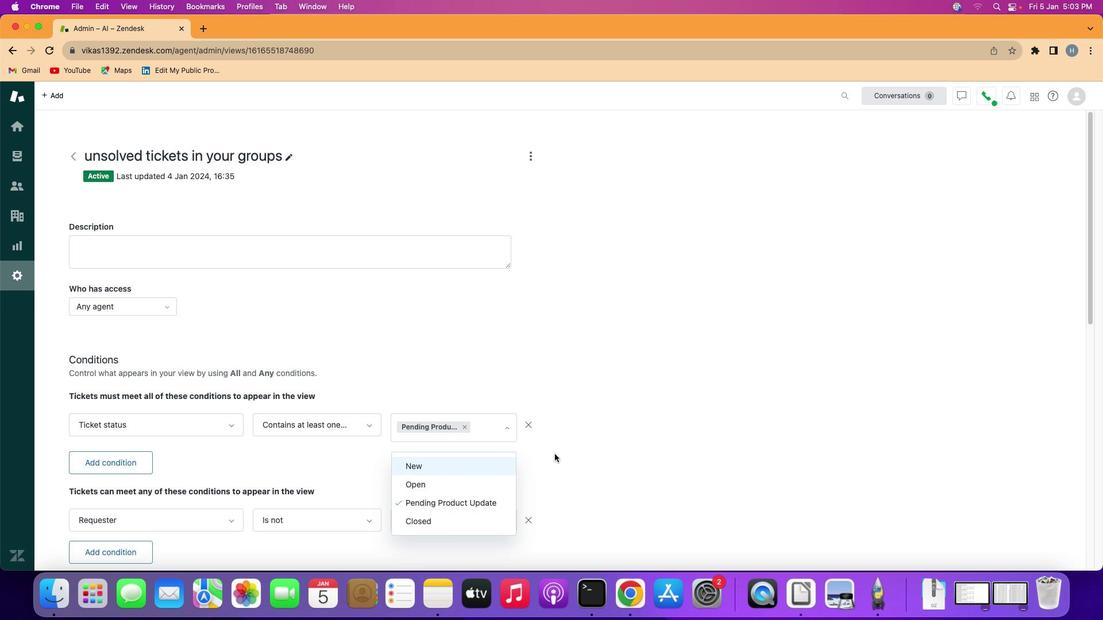 
